 Task: Reply All to email with the signature Alicia Thompson with the subject 'Urgent matter' from softage.1@softage.net with the message 'Can you provide an update on the status of the employee training program?'
Action: Mouse moved to (1179, 193)
Screenshot: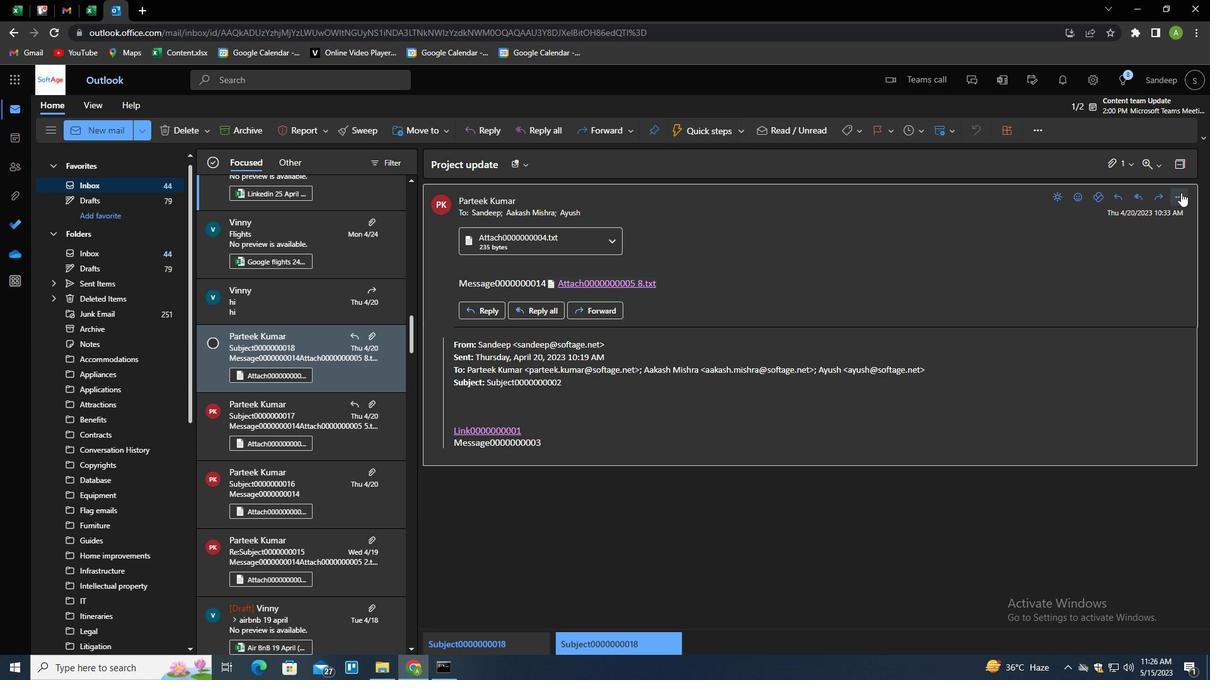 
Action: Mouse pressed left at (1179, 193)
Screenshot: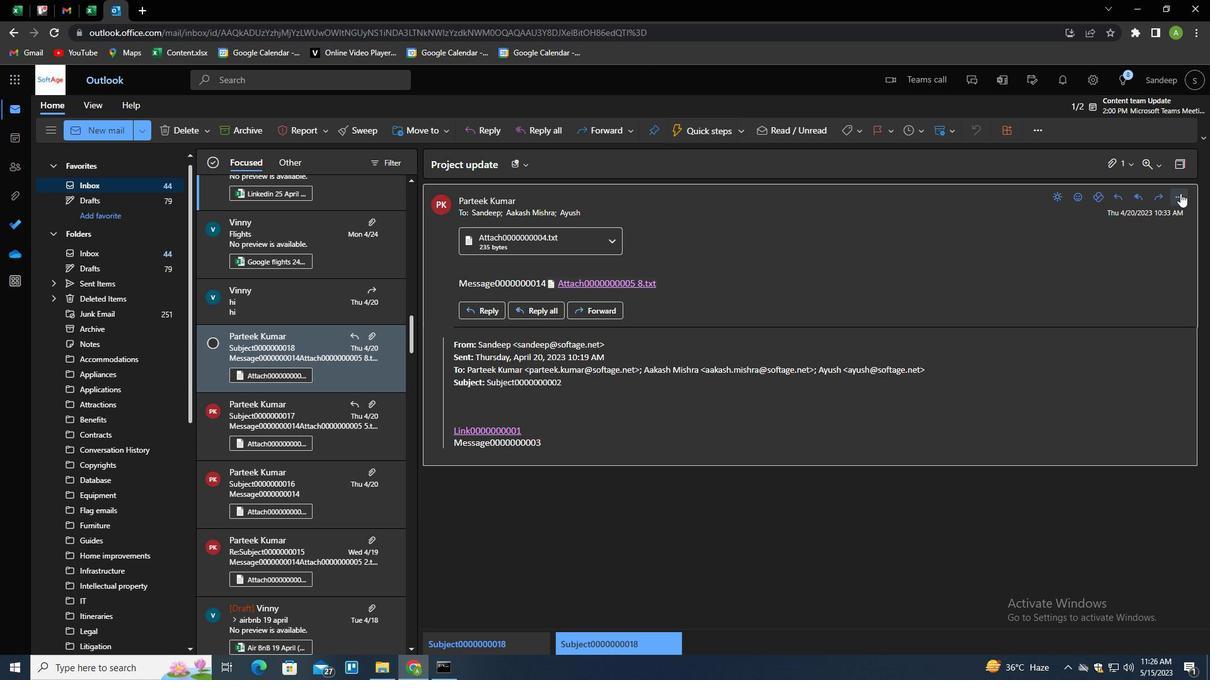 
Action: Mouse moved to (1113, 239)
Screenshot: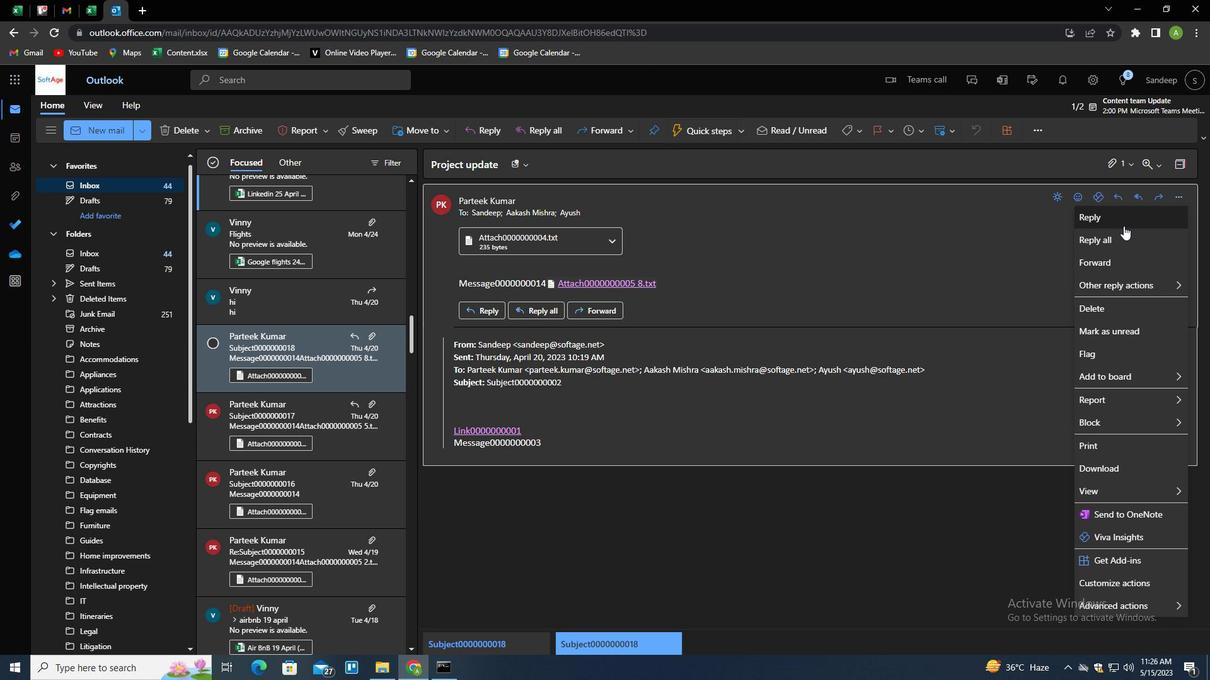 
Action: Mouse pressed left at (1113, 239)
Screenshot: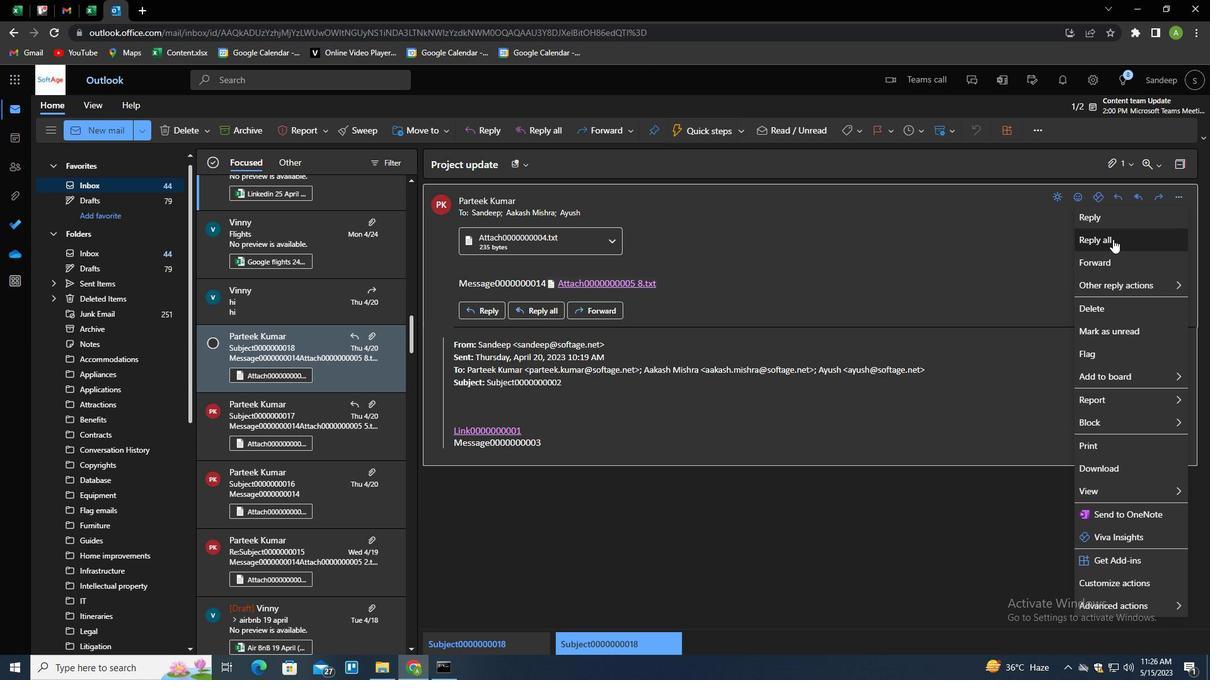 
Action: Mouse moved to (443, 353)
Screenshot: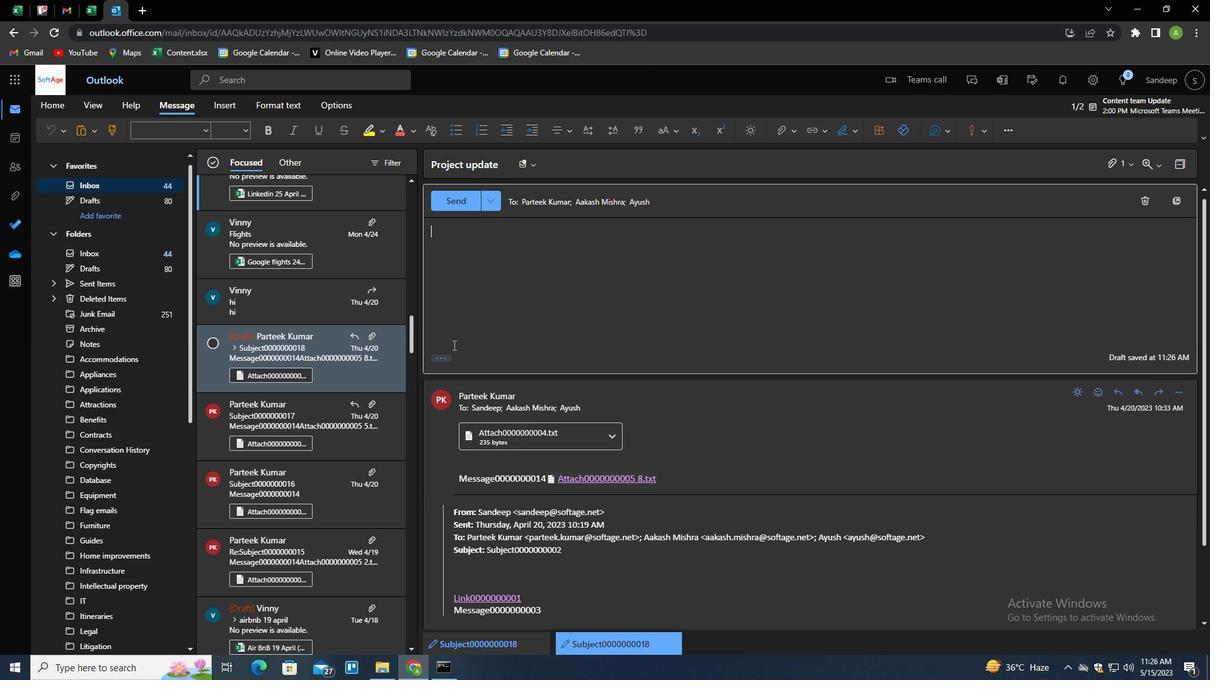 
Action: Mouse pressed left at (443, 353)
Screenshot: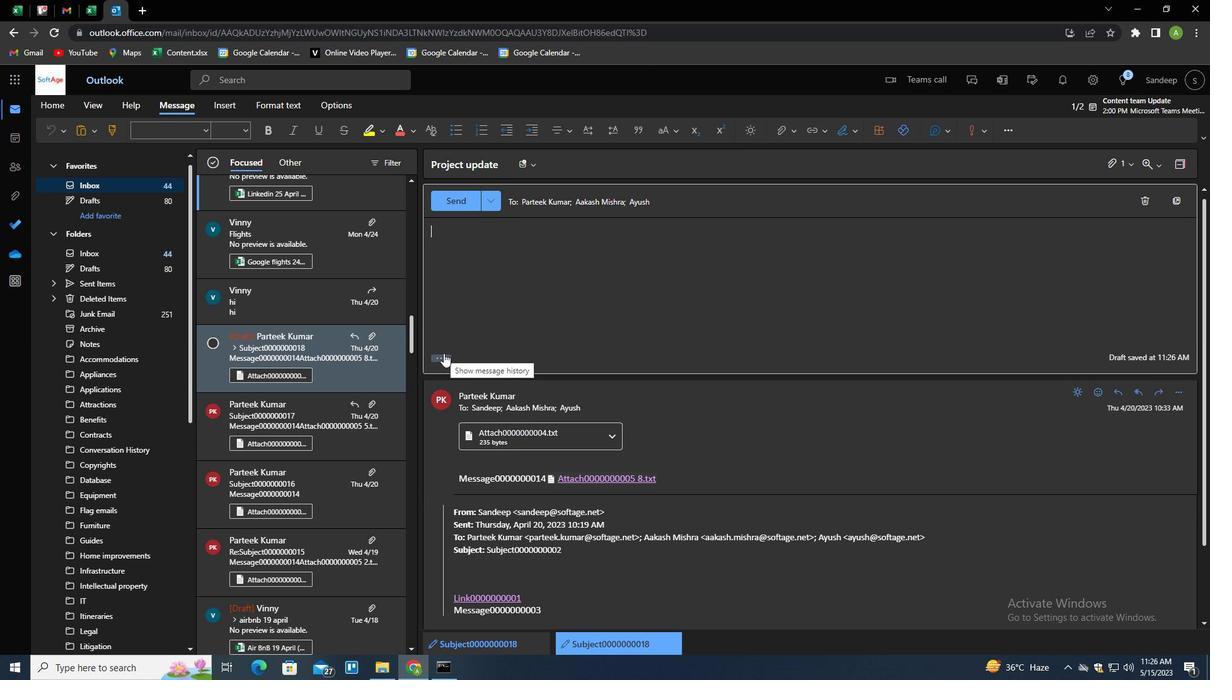 
Action: Mouse moved to (455, 226)
Screenshot: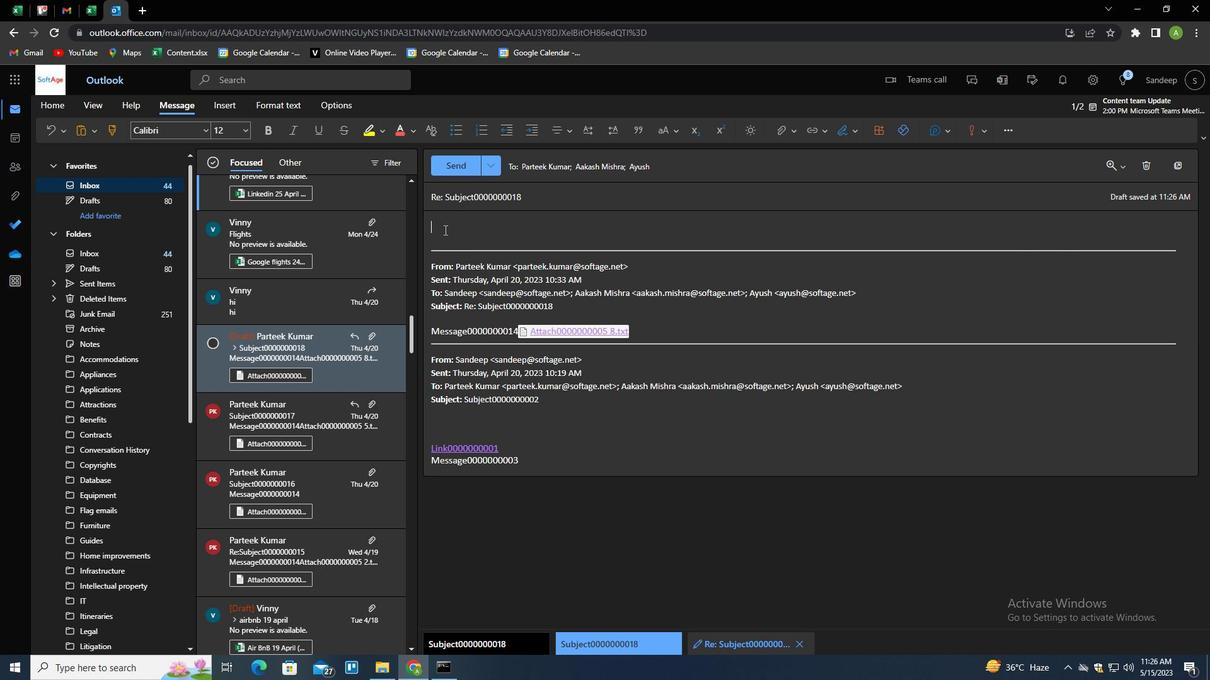 
Action: Mouse pressed left at (455, 226)
Screenshot: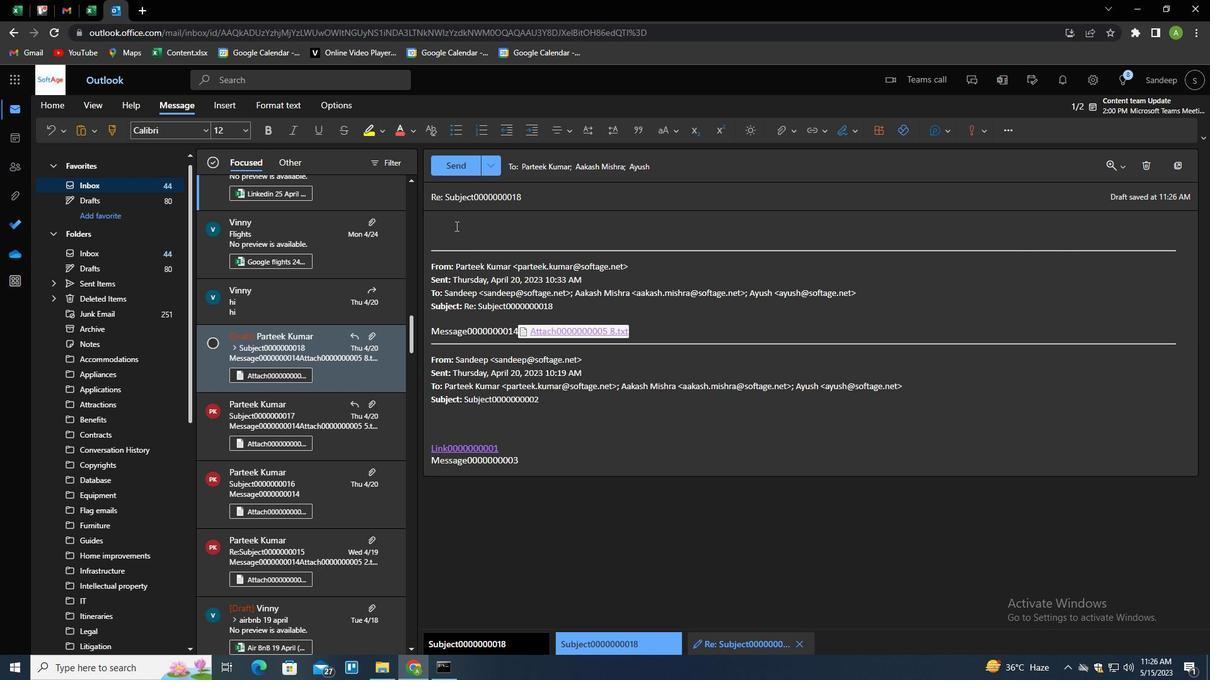 
Action: Mouse moved to (855, 132)
Screenshot: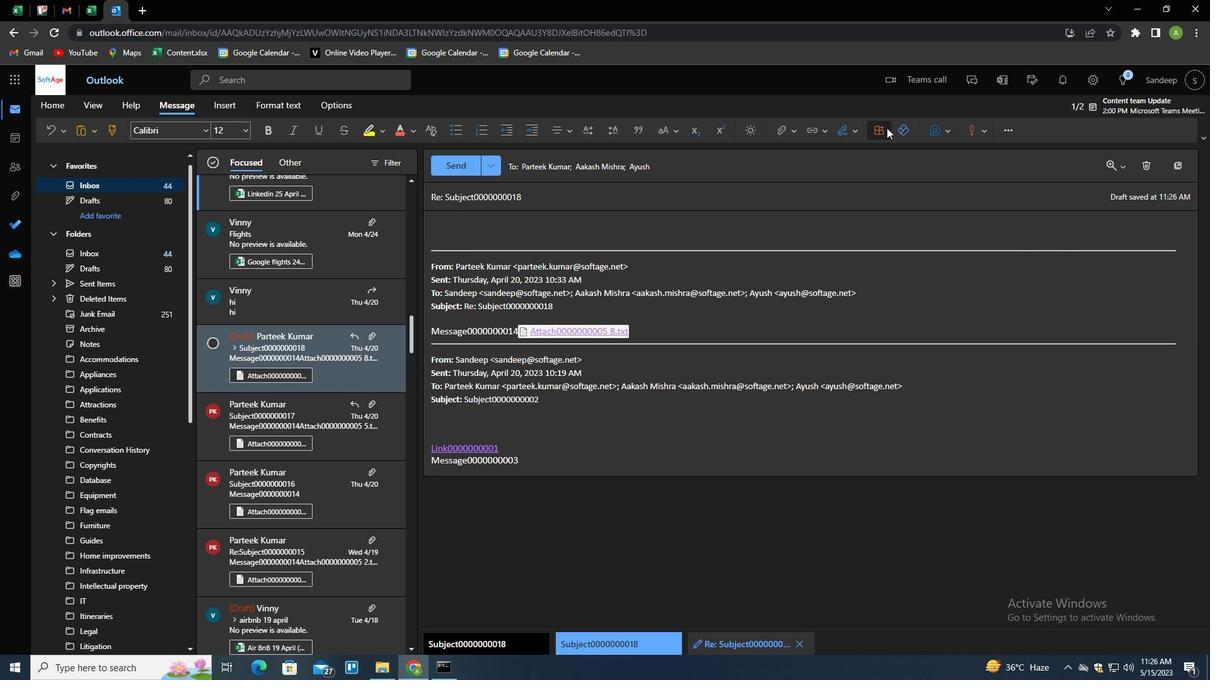 
Action: Mouse pressed left at (855, 132)
Screenshot: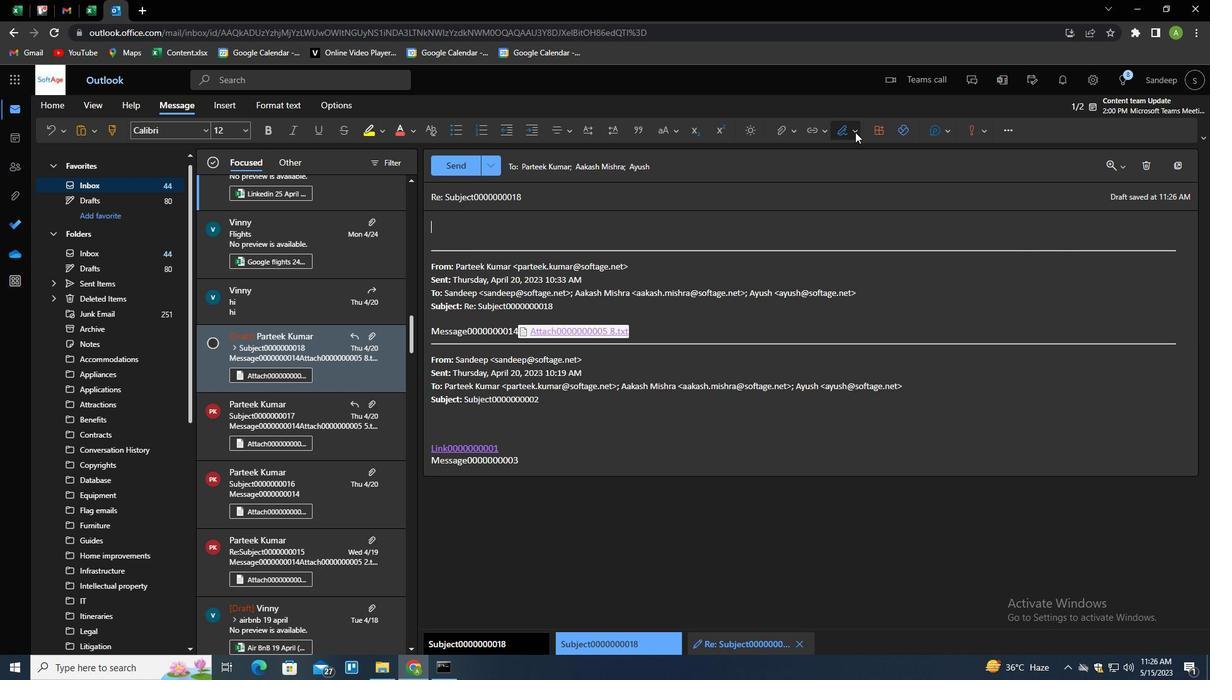 
Action: Mouse moved to (828, 182)
Screenshot: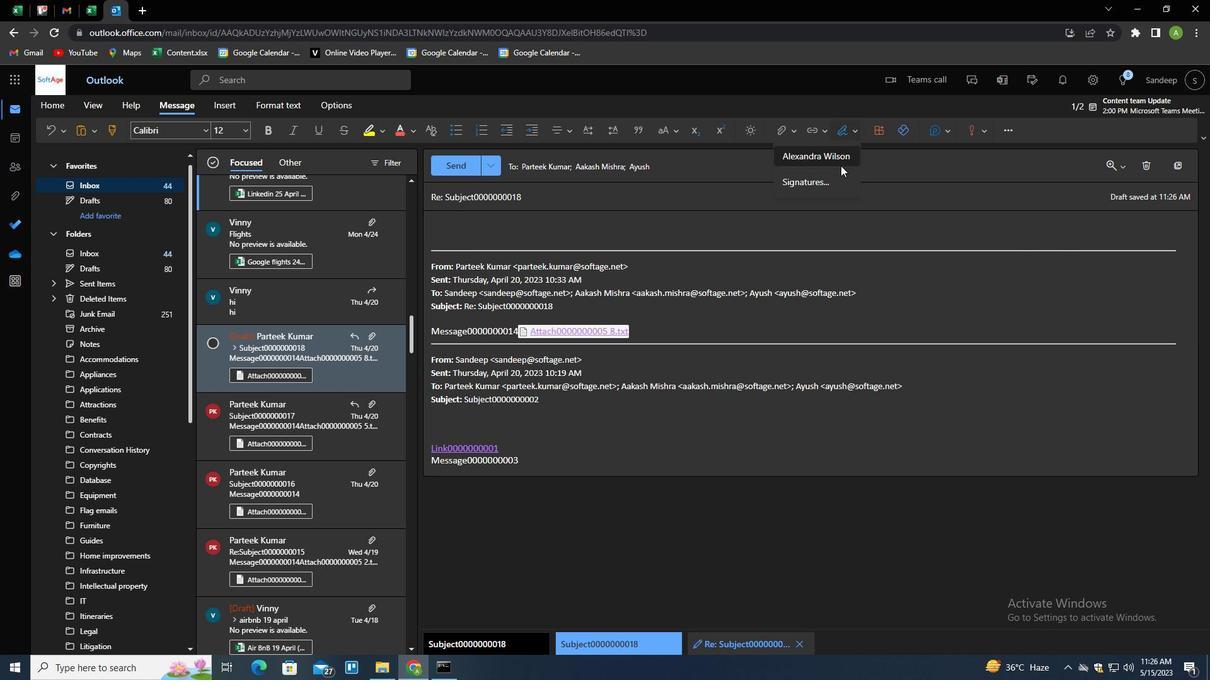 
Action: Mouse pressed left at (828, 182)
Screenshot: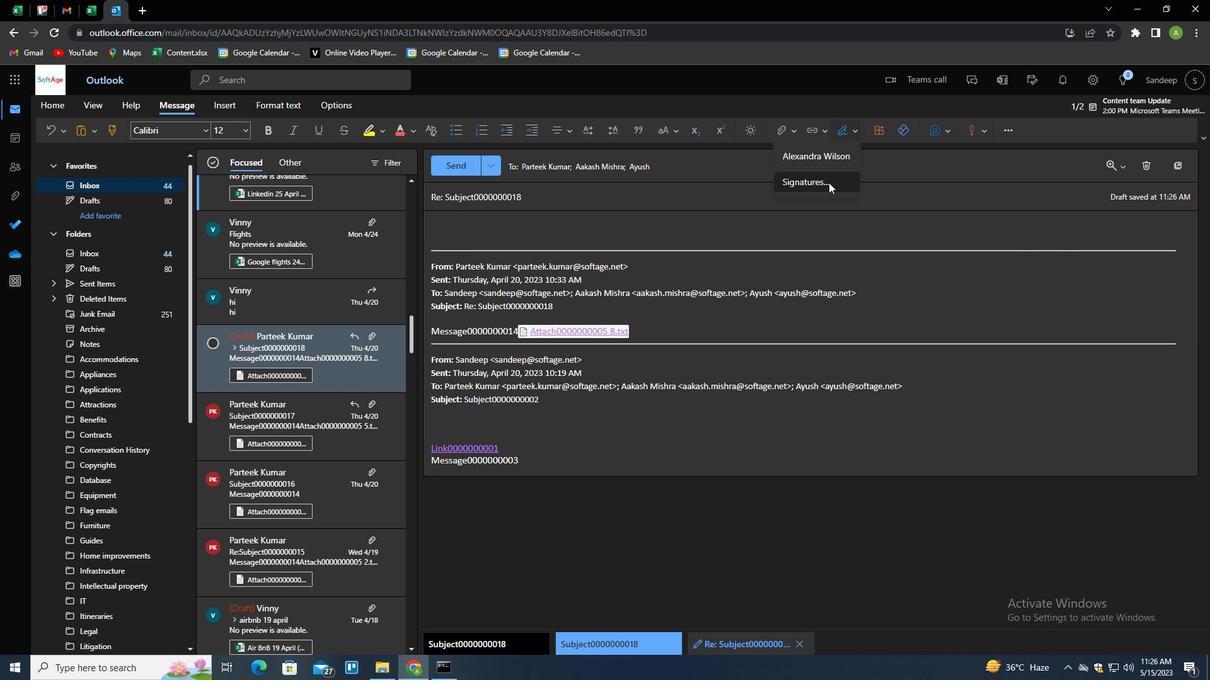
Action: Mouse moved to (858, 230)
Screenshot: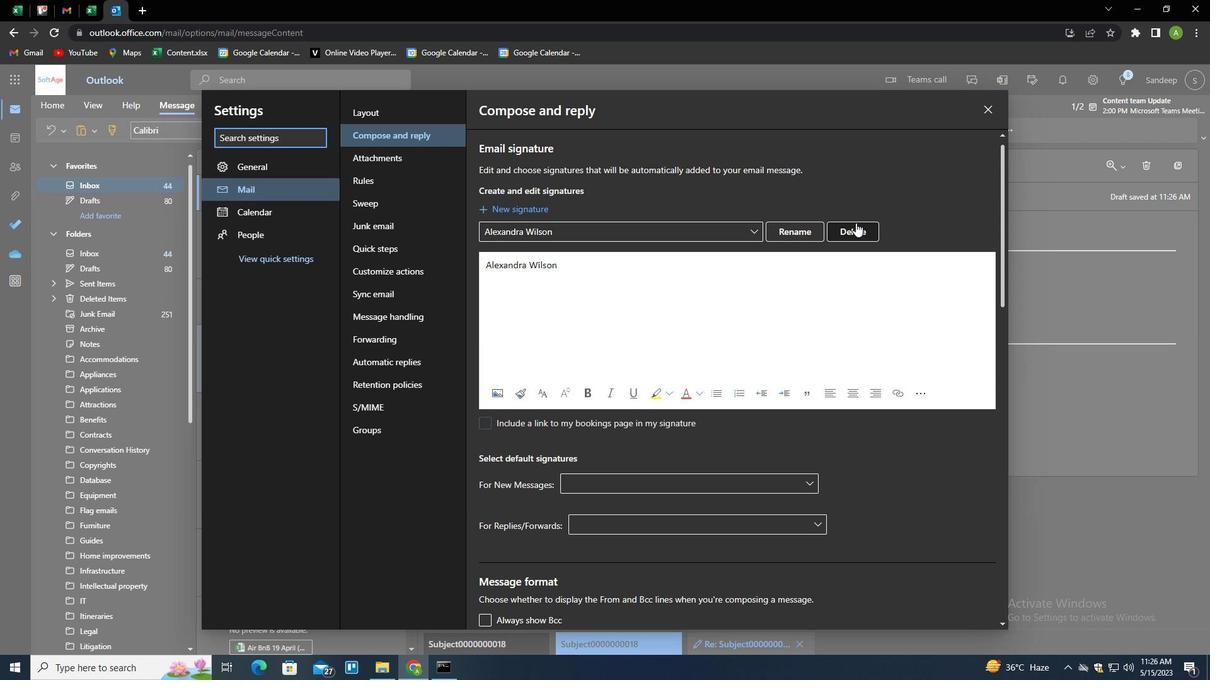 
Action: Mouse pressed left at (858, 230)
Screenshot: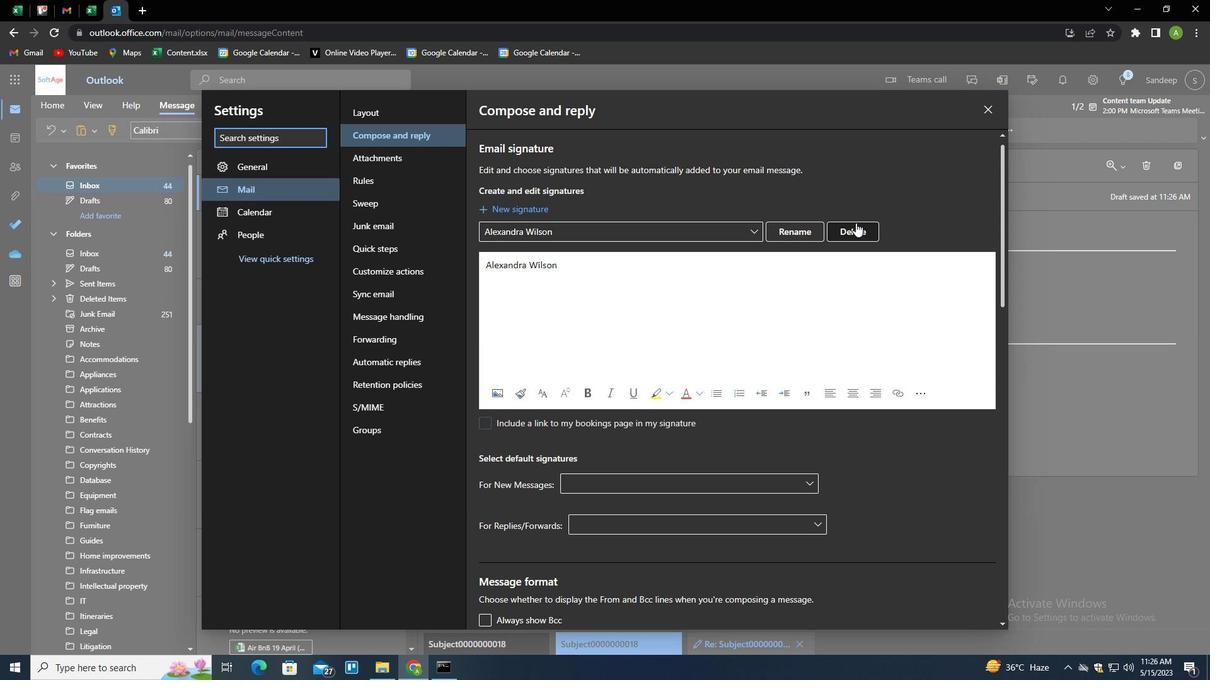 
Action: Mouse moved to (837, 233)
Screenshot: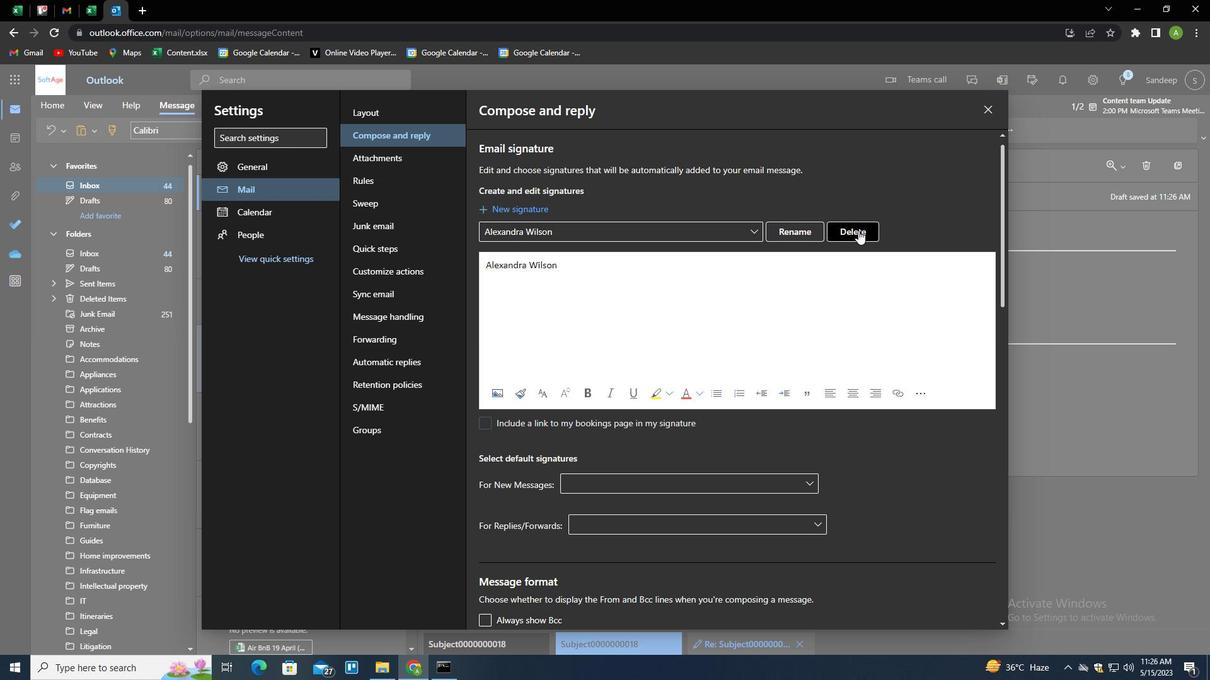 
Action: Mouse pressed left at (837, 233)
Screenshot: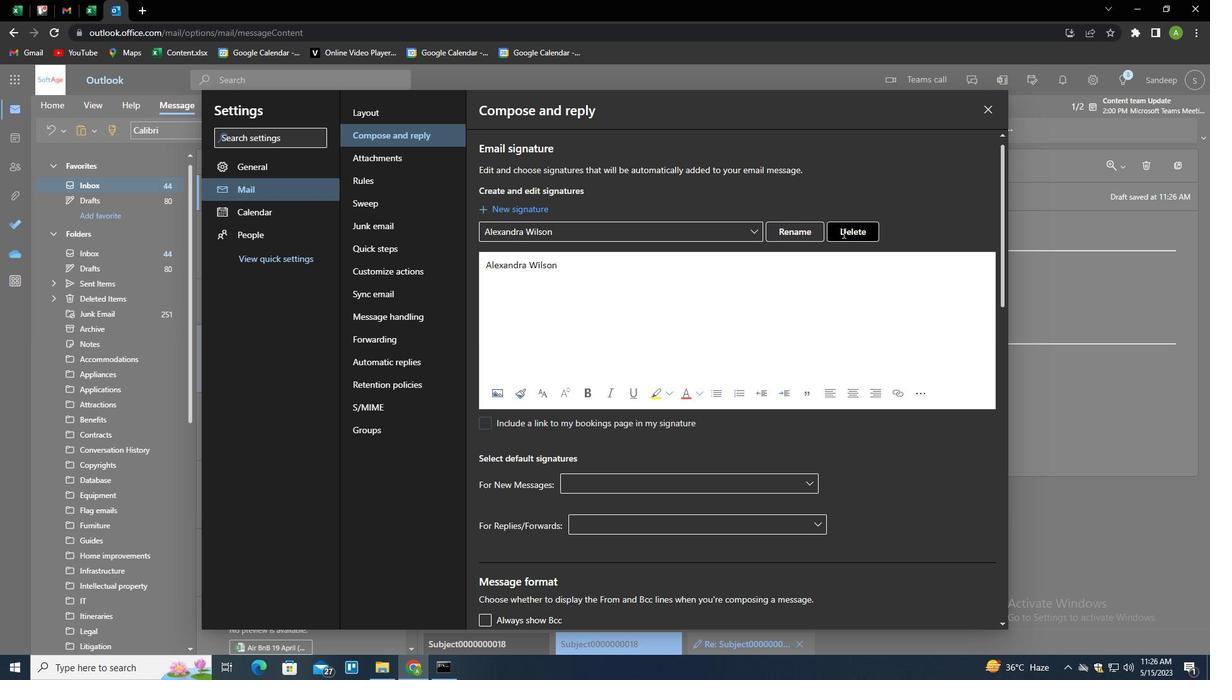
Action: Mouse moved to (836, 233)
Screenshot: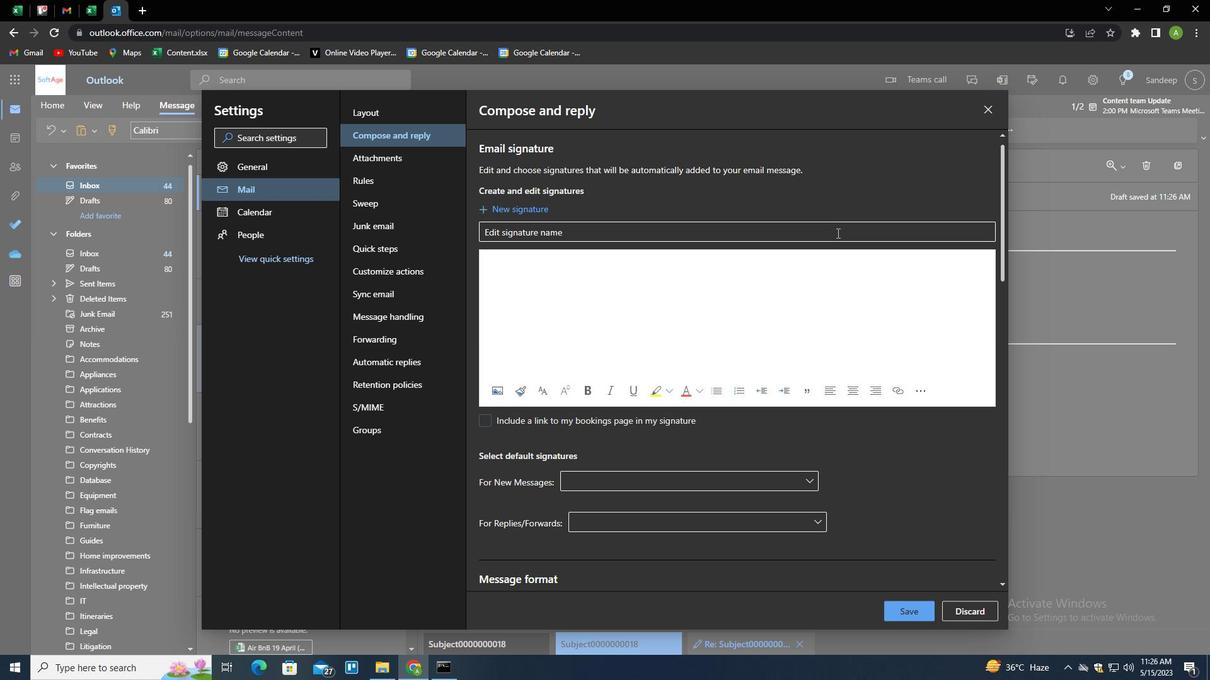 
Action: Key pressed <Key.shift>ALICIA<Key.space><Key.shift>THOMPSON<Key.tab><Key.shift>ALICIA<Key.space><Key.shift>THOMPSON
Screenshot: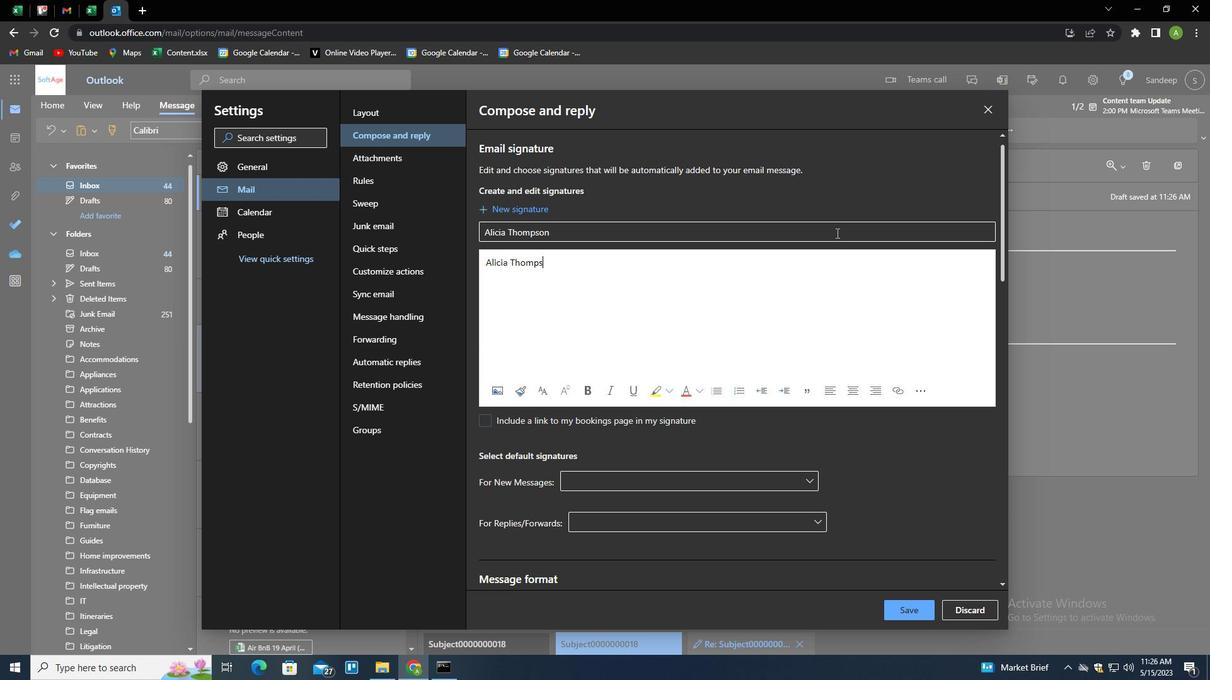 
Action: Mouse moved to (915, 608)
Screenshot: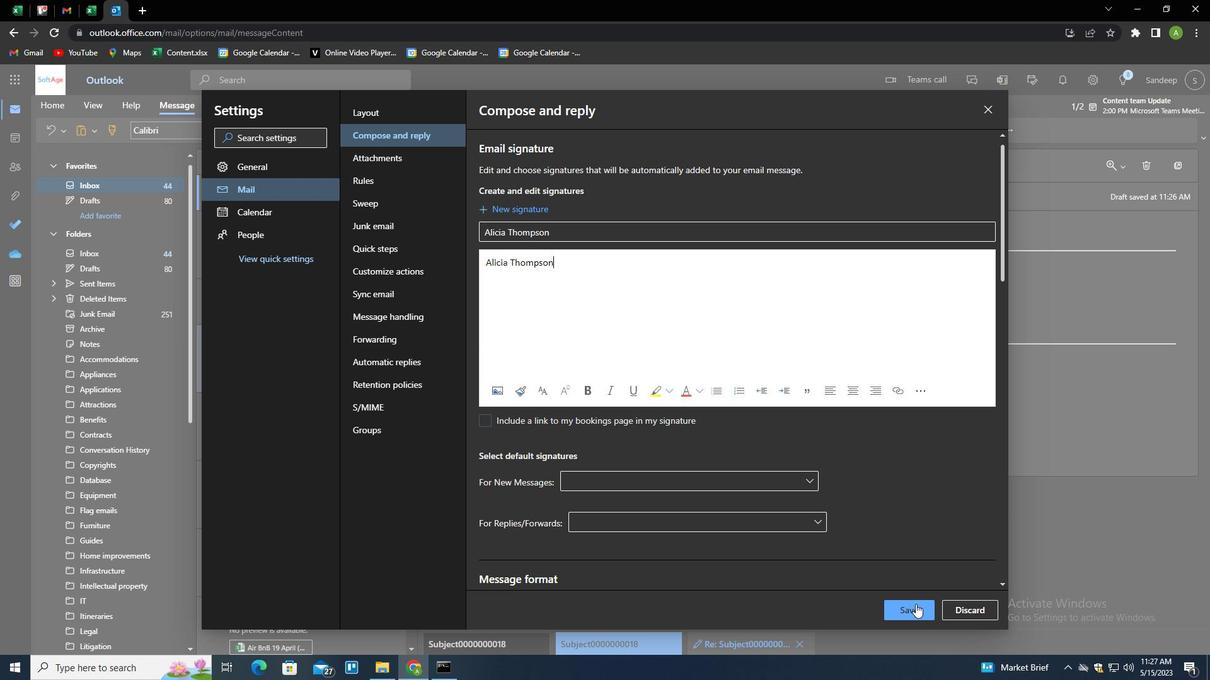 
Action: Mouse pressed left at (915, 608)
Screenshot: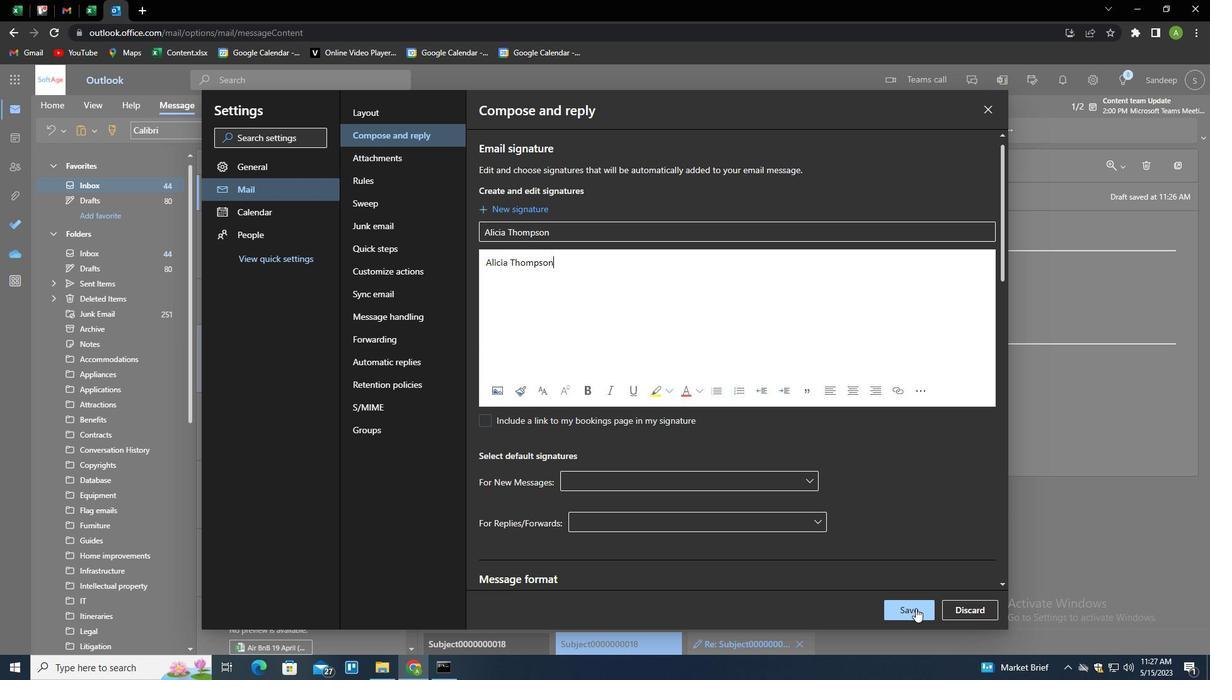 
Action: Mouse moved to (1044, 377)
Screenshot: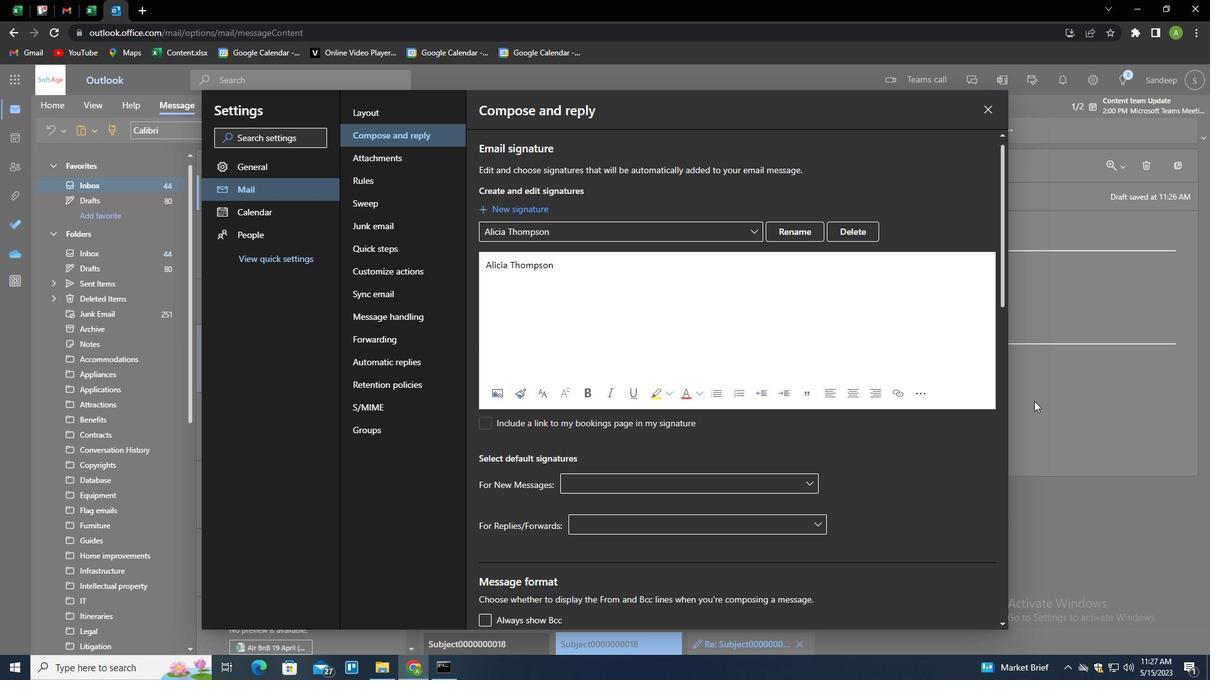 
Action: Mouse pressed left at (1044, 377)
Screenshot: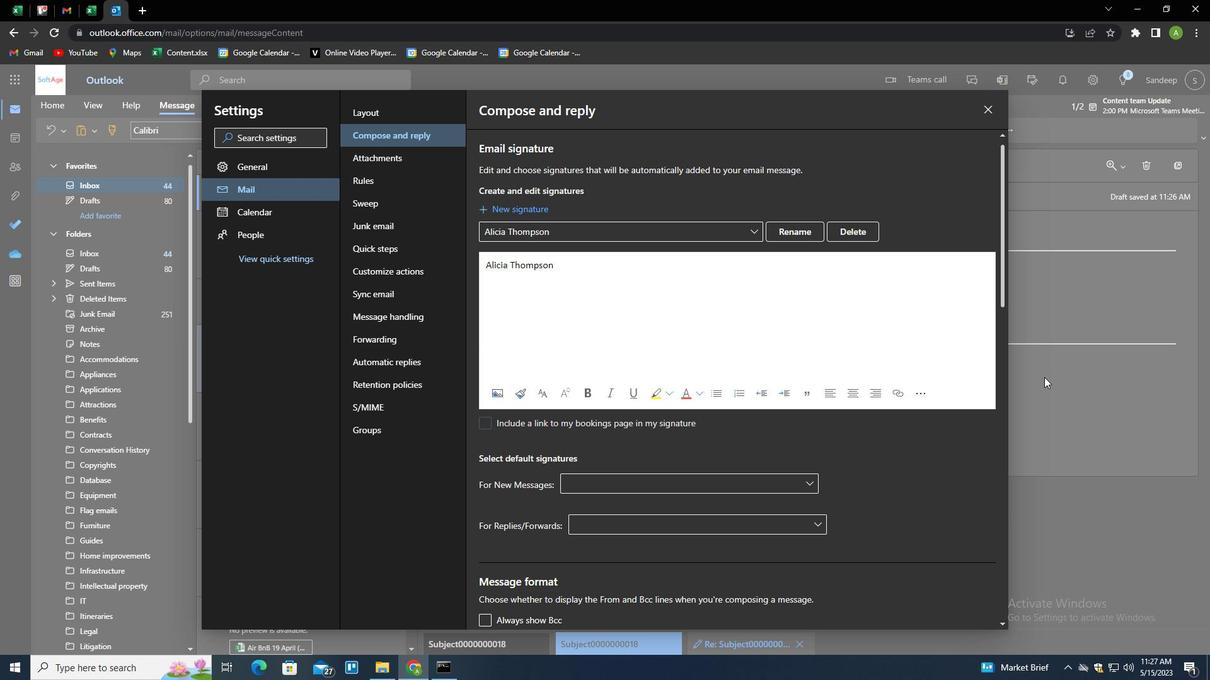 
Action: Mouse moved to (850, 134)
Screenshot: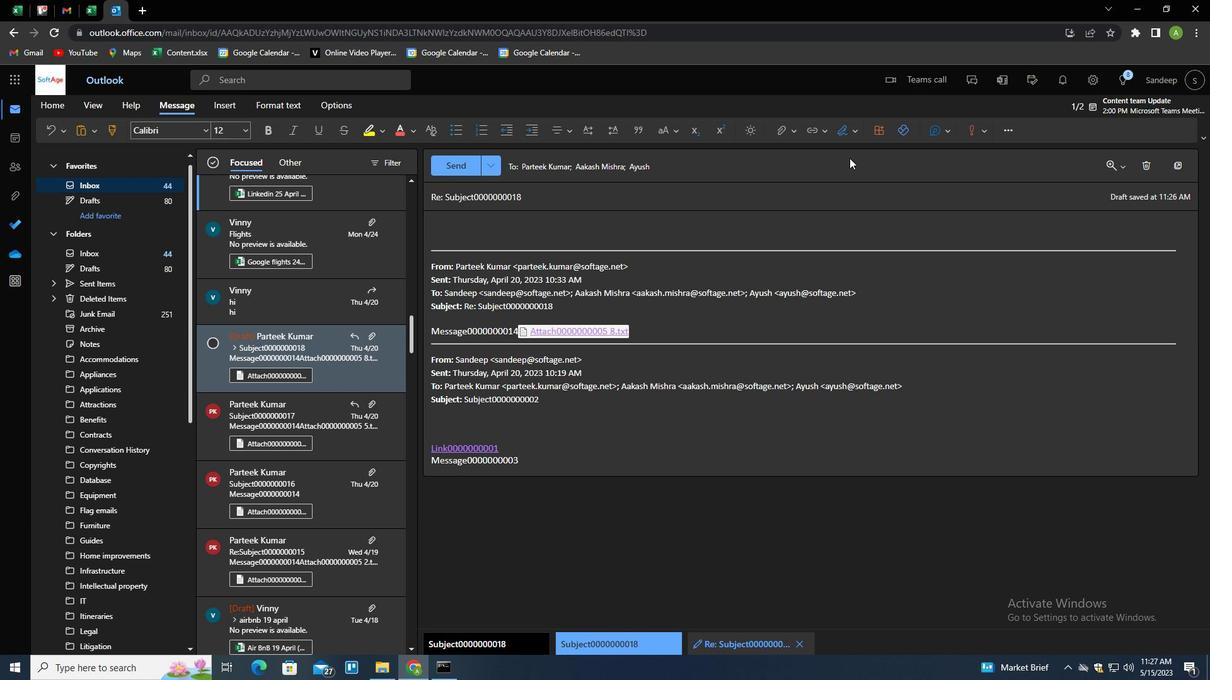 
Action: Mouse pressed left at (850, 134)
Screenshot: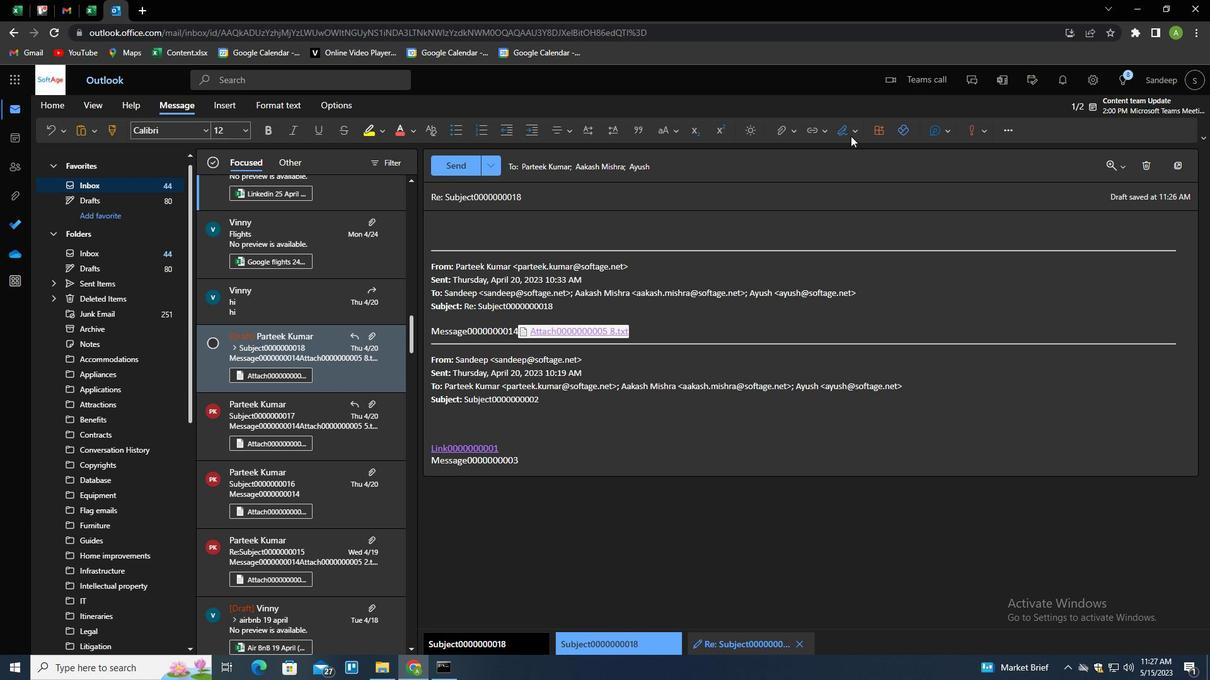 
Action: Mouse moved to (837, 155)
Screenshot: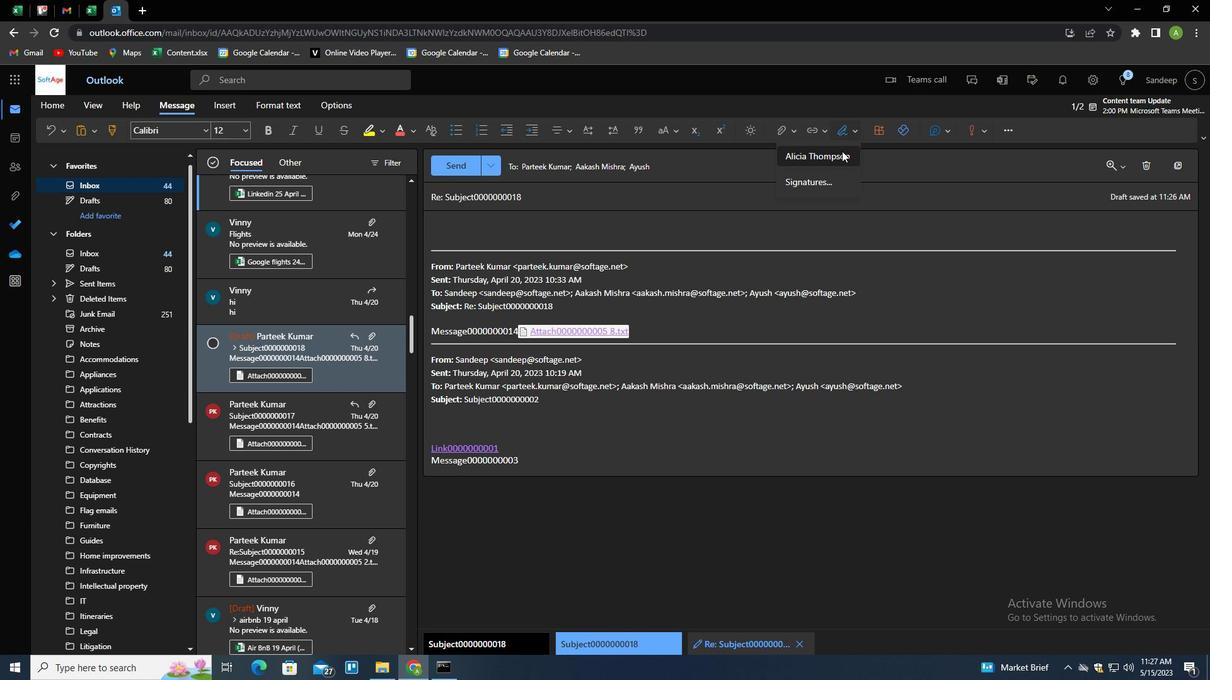 
Action: Mouse pressed left at (837, 155)
Screenshot: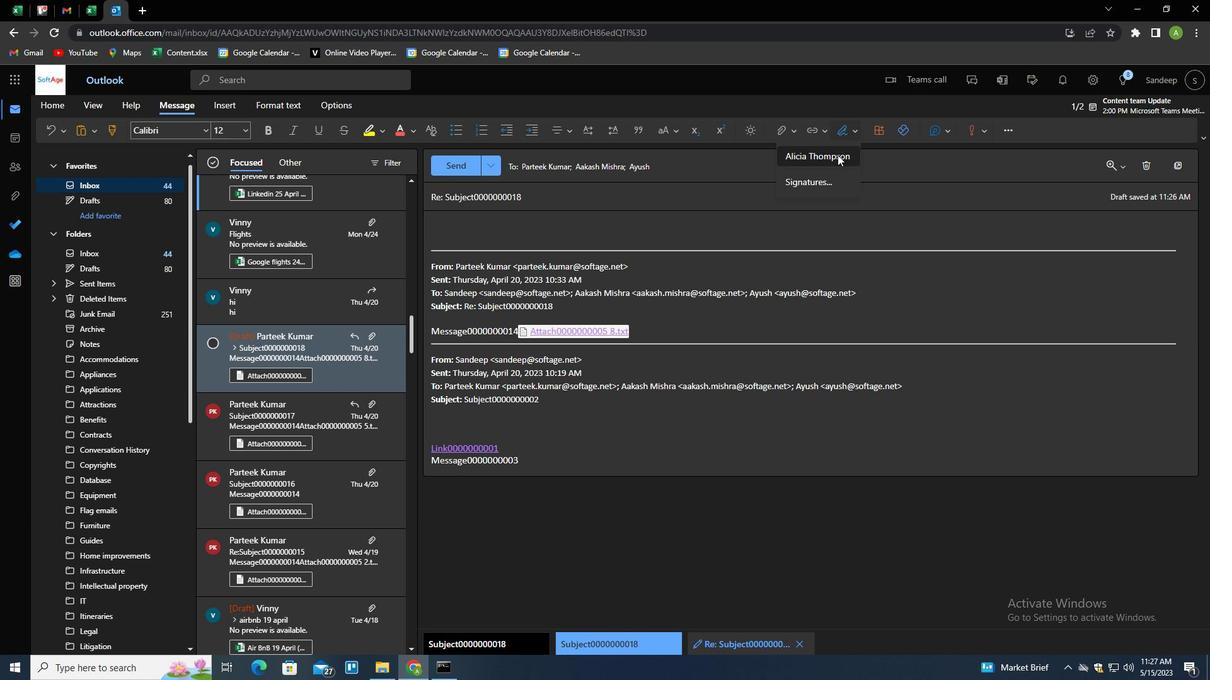 
Action: Mouse moved to (477, 197)
Screenshot: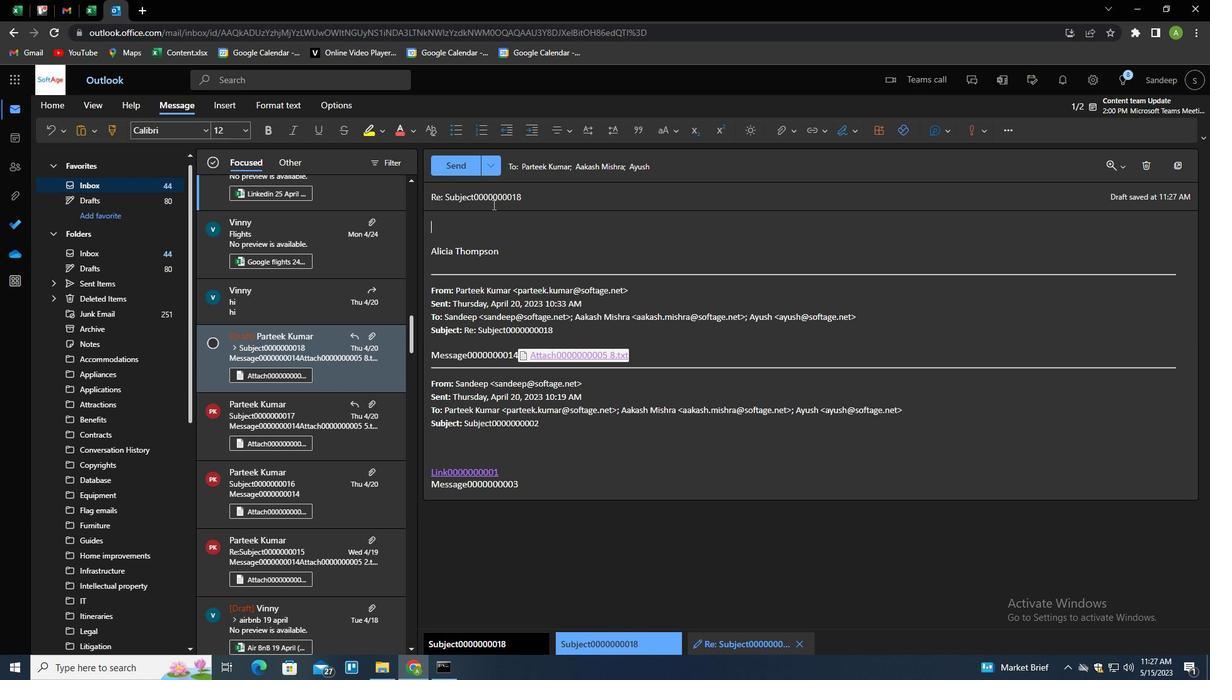 
Action: Mouse pressed left at (477, 197)
Screenshot: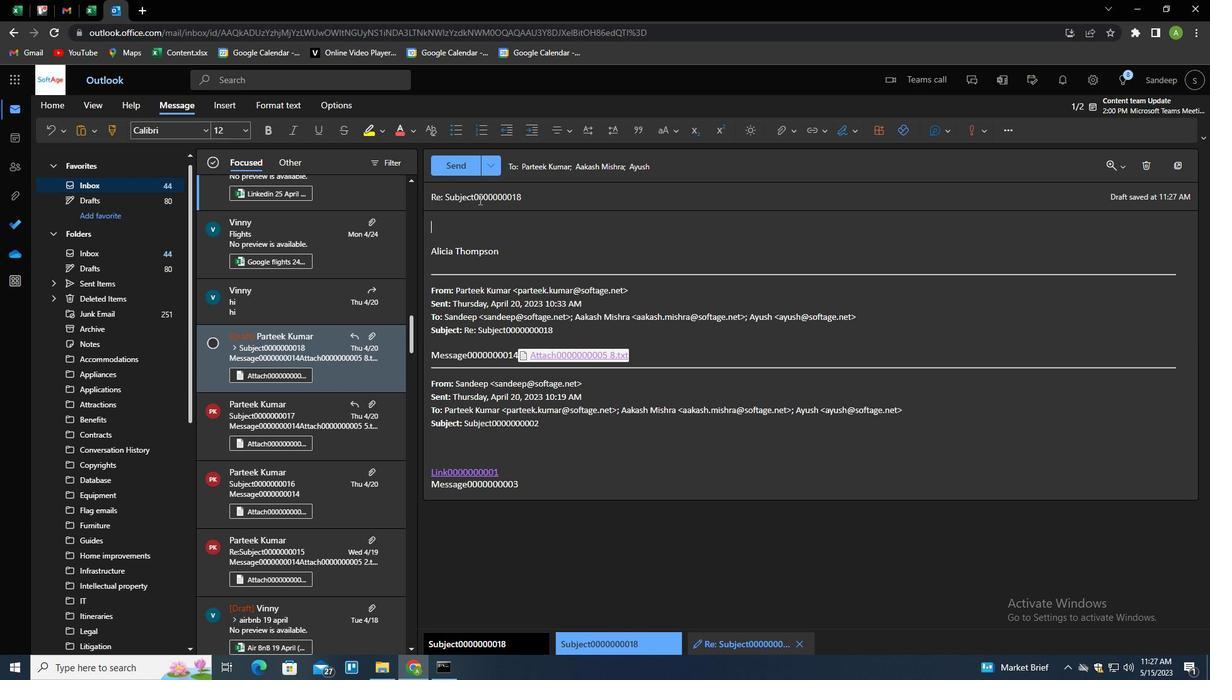 
Action: Mouse pressed left at (477, 197)
Screenshot: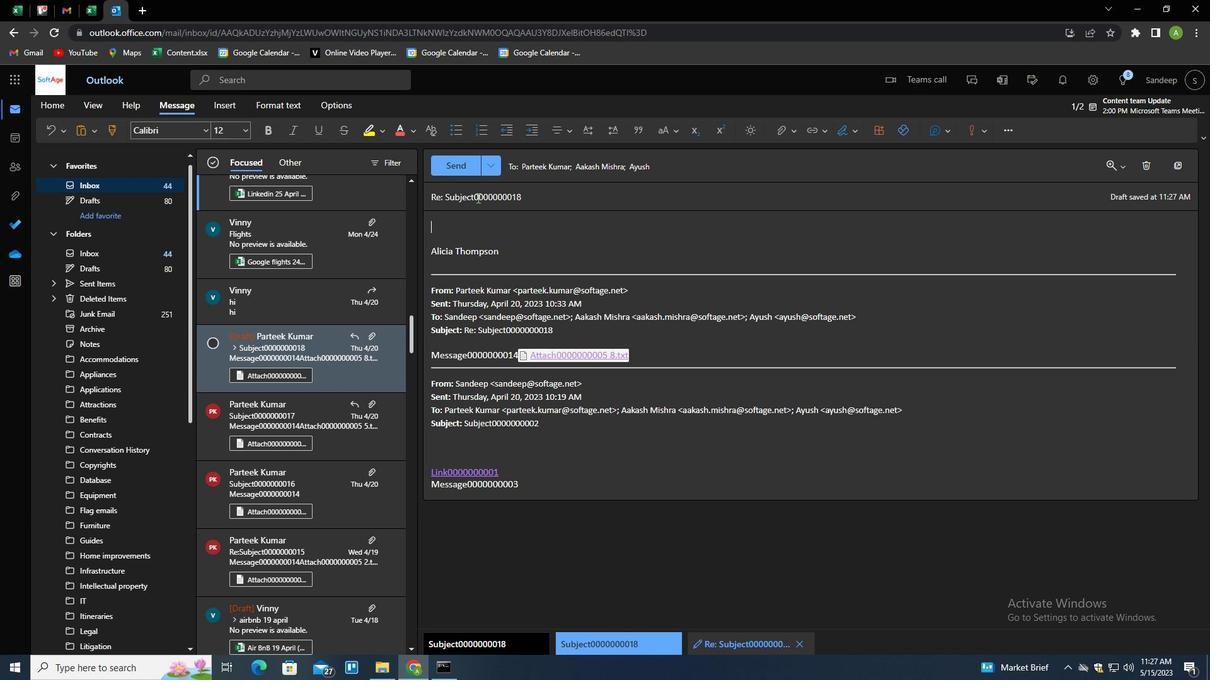 
Action: Mouse pressed left at (477, 197)
Screenshot: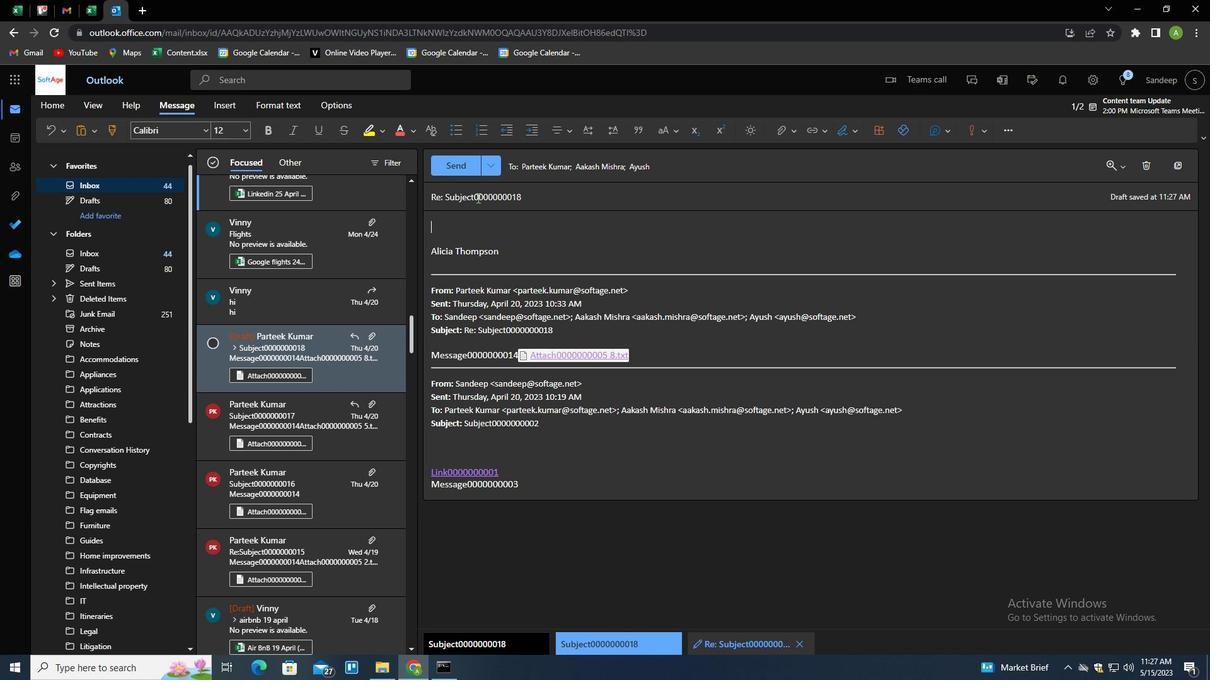 
Action: Key pressed <Key.shift>URGENT<Key.space>MATTER<Key.tab><Key.shift>CAN<Key.space>YOU<Key.space>PROVIDE<Key.space>A<Key.space><Key.backspace>N<Key.space>UPDATE<Key.space>ON<Key.space>THE<Key.space>STATUS<Key.space>OF<Key.space>THE<Key.space>EMPLOTEE<Key.backspace><Key.backspace><Key.backspace>YEE<Key.space>TRAINING<Key.space>PROGTA<Key.backspace><Key.backspace>RAMM<Key.backspace><Key.shift>?
Screenshot: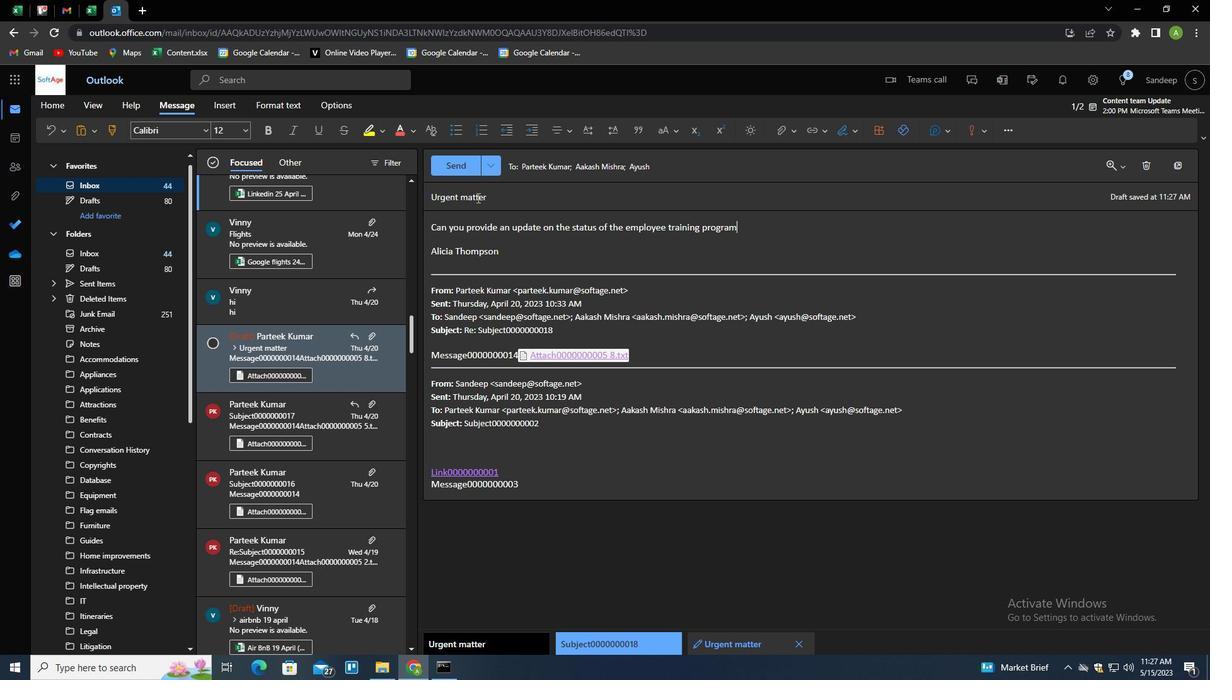 
Action: Mouse moved to (461, 169)
Screenshot: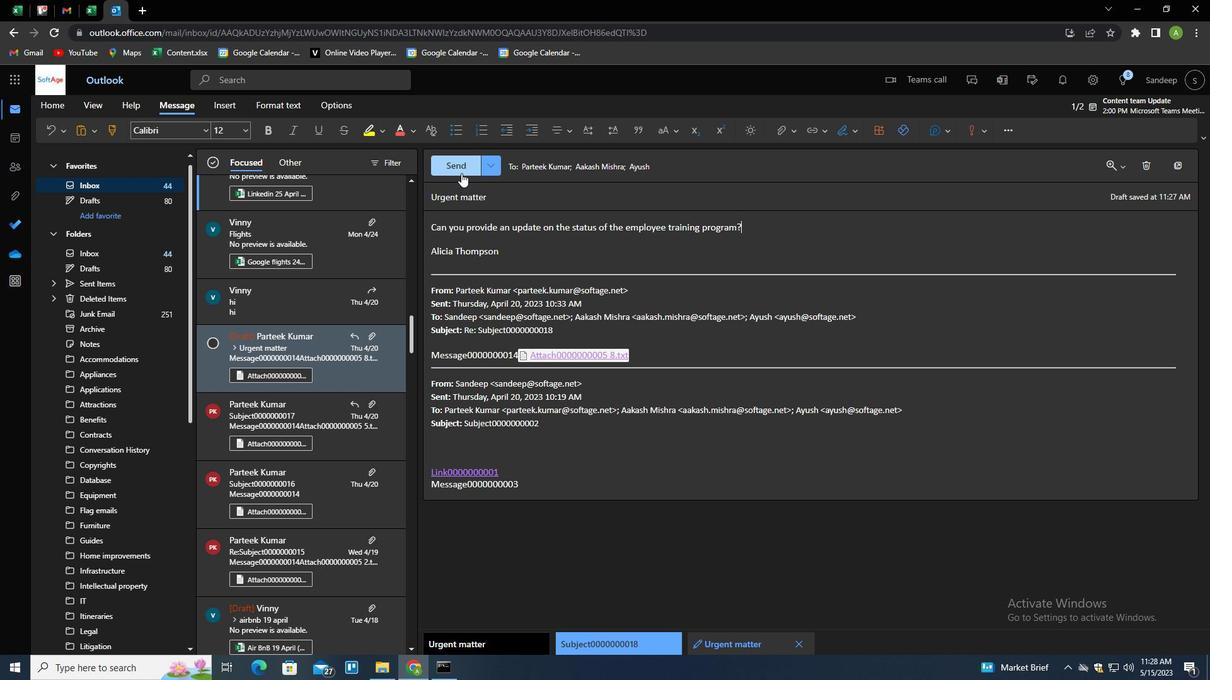 
Action: Mouse pressed left at (461, 169)
Screenshot: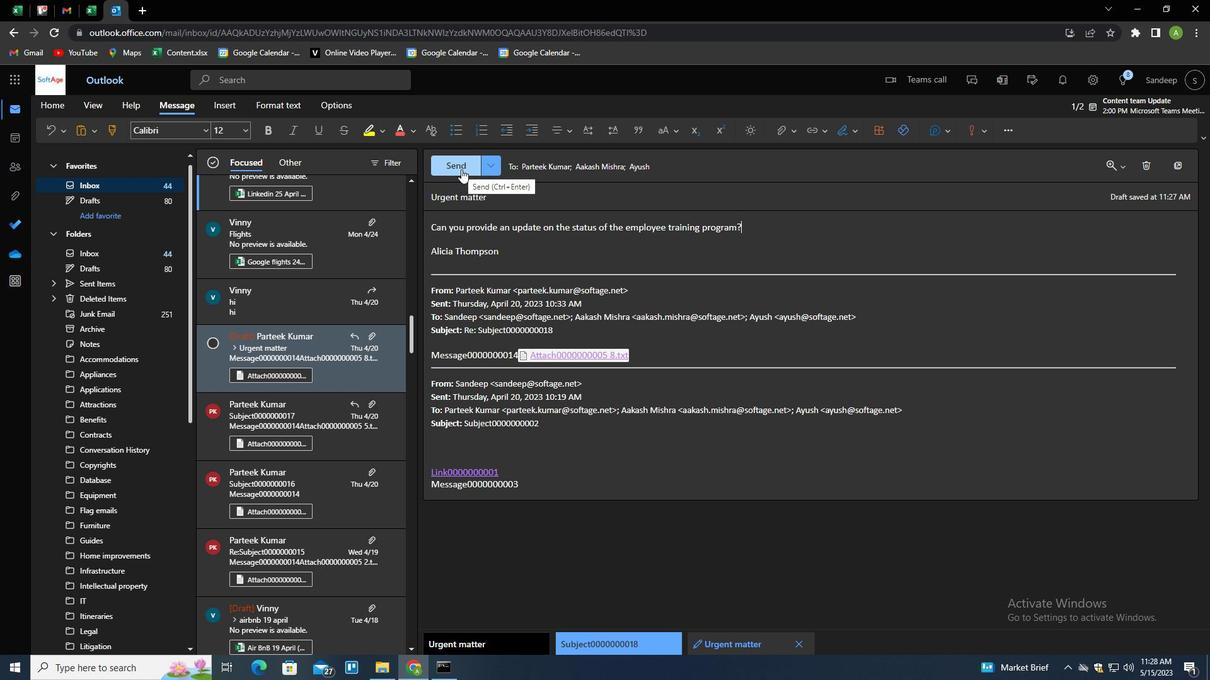 
Action: Mouse moved to (584, 276)
Screenshot: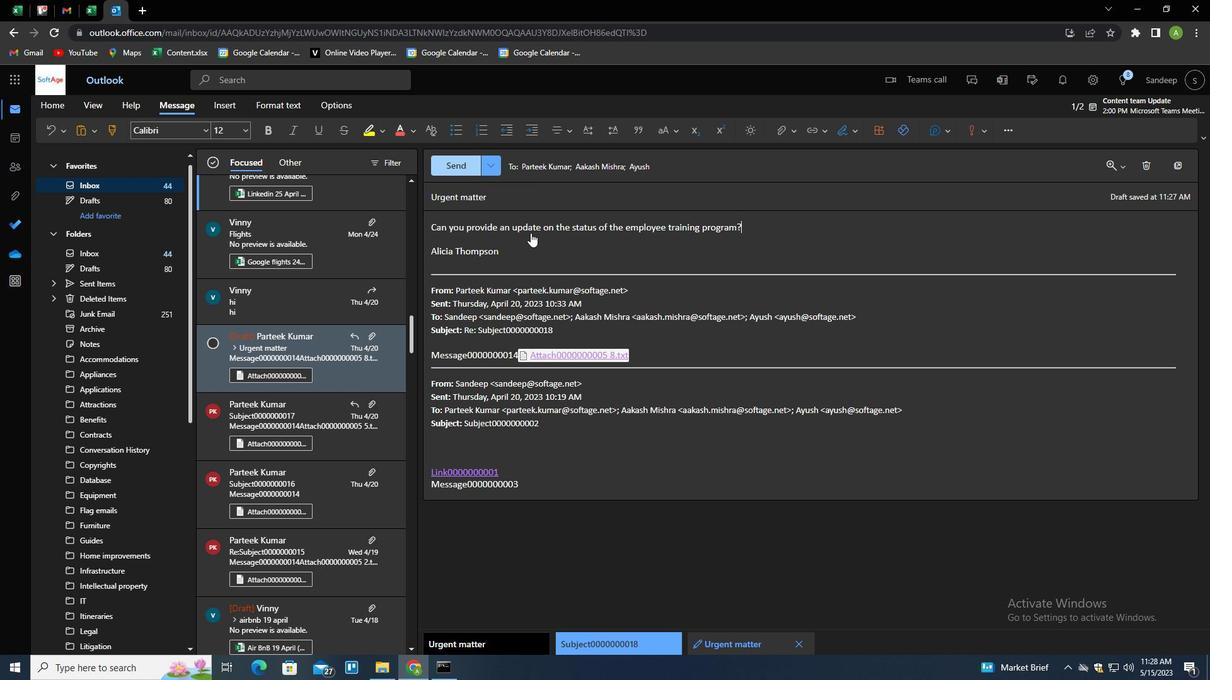 
